 Task: Set "H.264 profile" for "H.264/MPEG-4 Part 10/AVC encoder (x264)" to high422.
Action: Mouse moved to (106, 17)
Screenshot: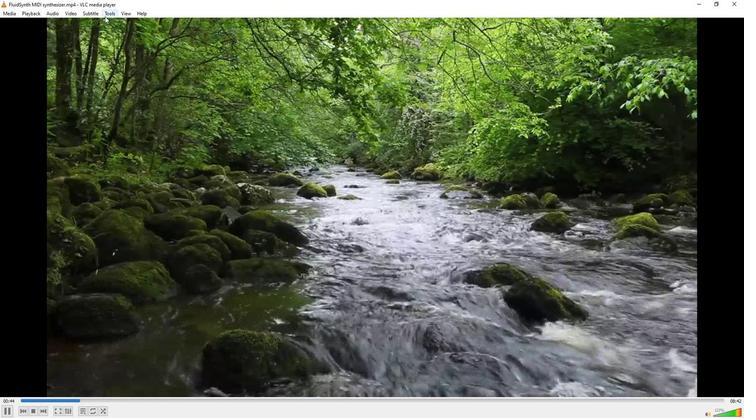 
Action: Mouse pressed left at (106, 17)
Screenshot: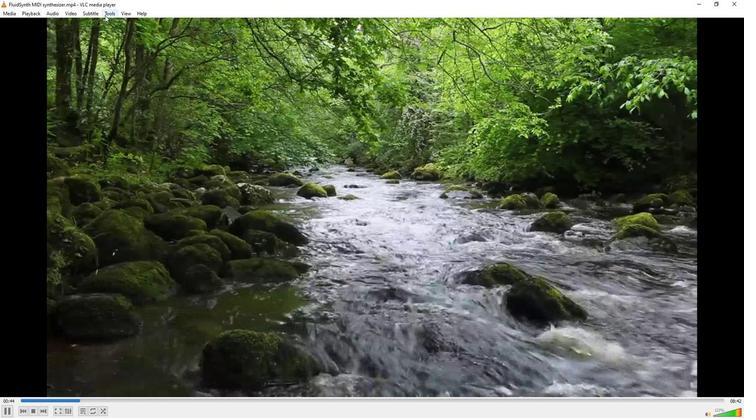 
Action: Mouse moved to (129, 106)
Screenshot: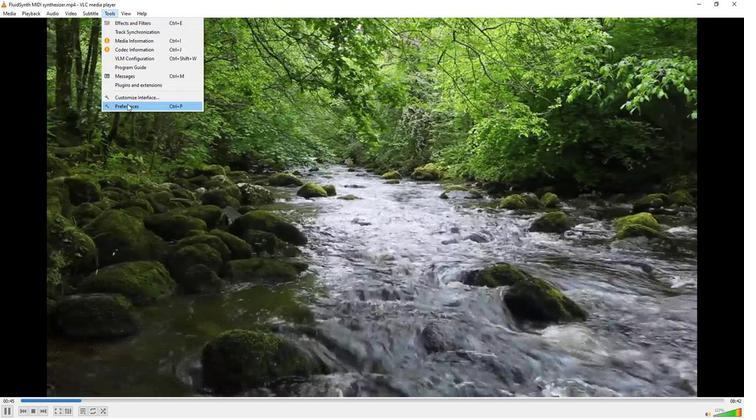 
Action: Mouse pressed left at (129, 106)
Screenshot: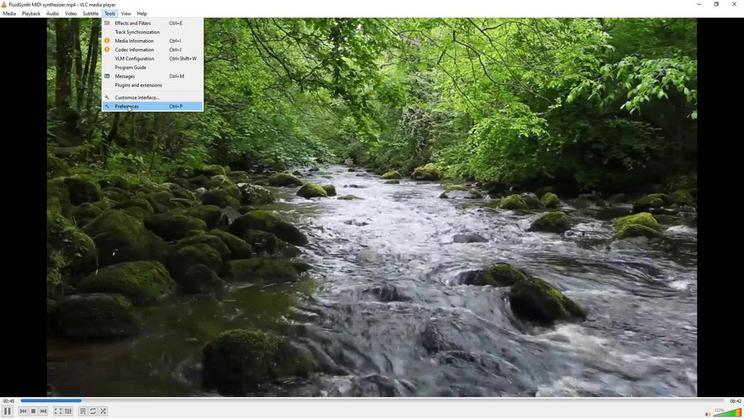 
Action: Mouse moved to (85, 326)
Screenshot: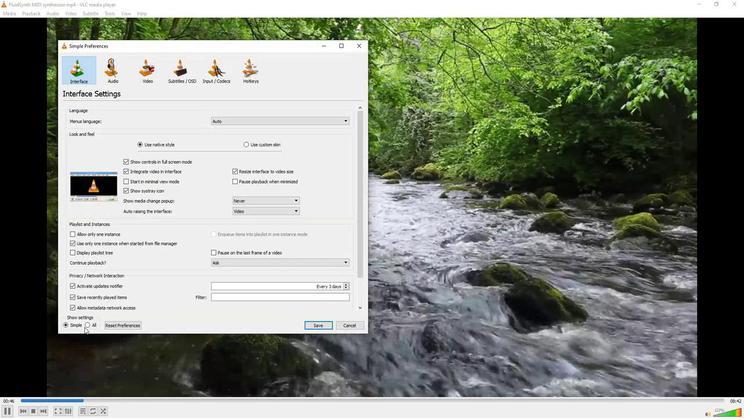 
Action: Mouse pressed left at (85, 326)
Screenshot: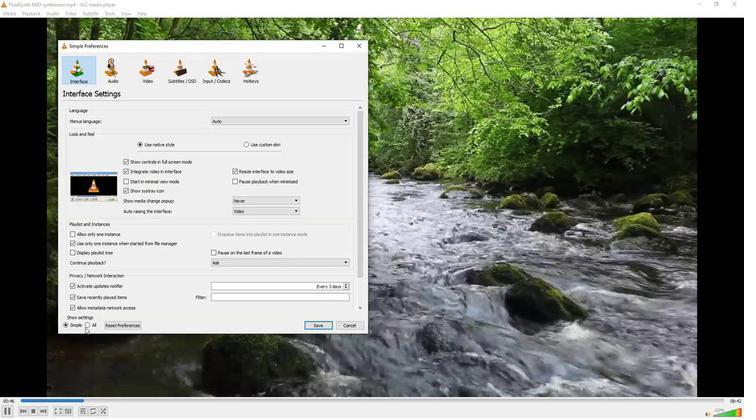 
Action: Mouse moved to (75, 249)
Screenshot: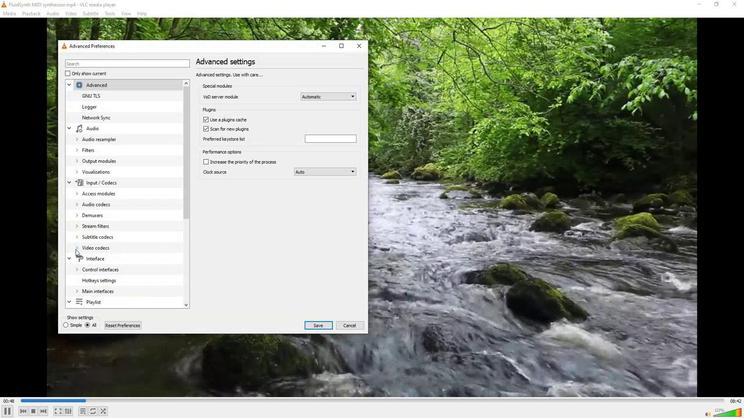 
Action: Mouse pressed left at (75, 249)
Screenshot: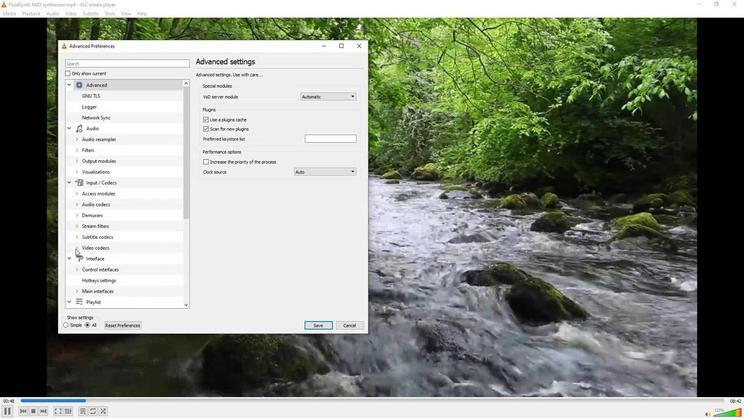 
Action: Mouse moved to (93, 254)
Screenshot: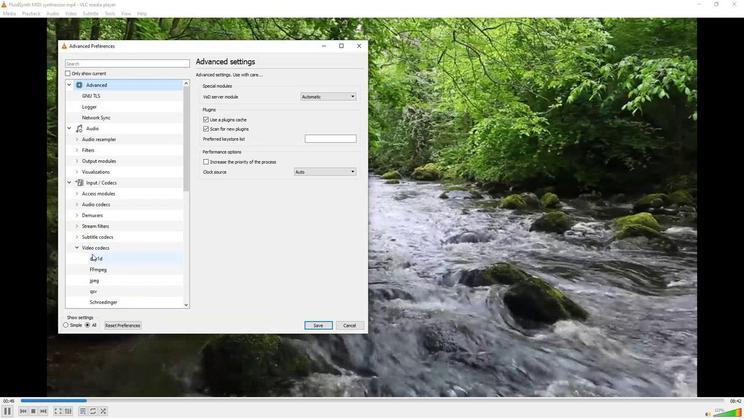 
Action: Mouse scrolled (93, 254) with delta (0, 0)
Screenshot: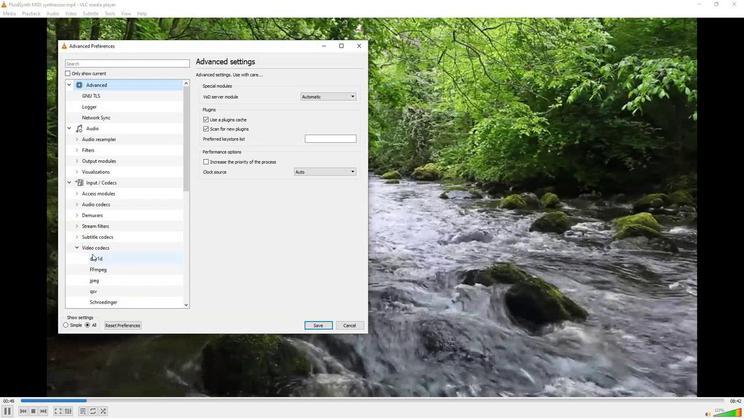 
Action: Mouse moved to (104, 302)
Screenshot: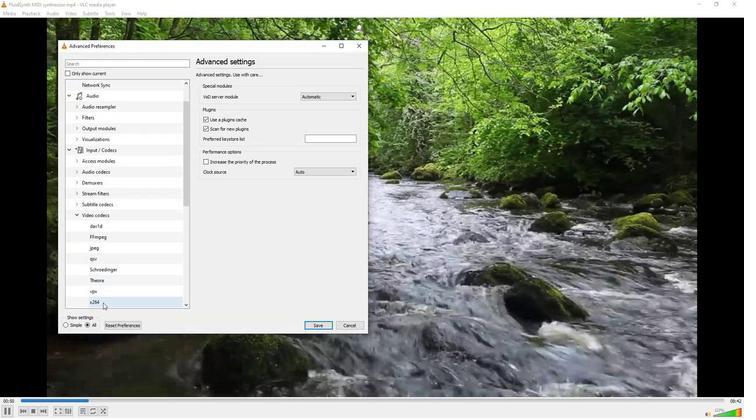 
Action: Mouse pressed left at (104, 302)
Screenshot: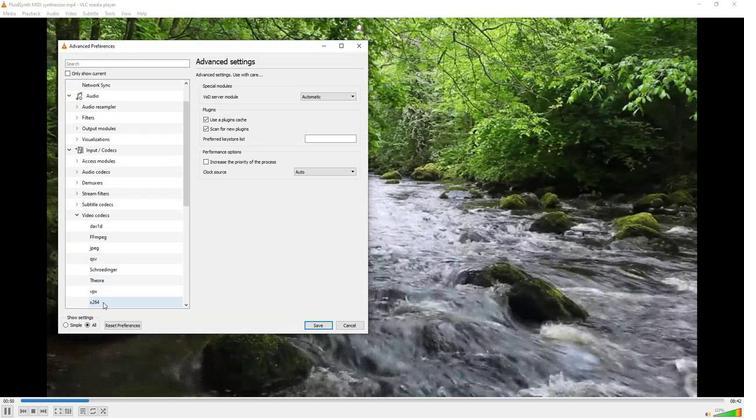 
Action: Mouse moved to (278, 309)
Screenshot: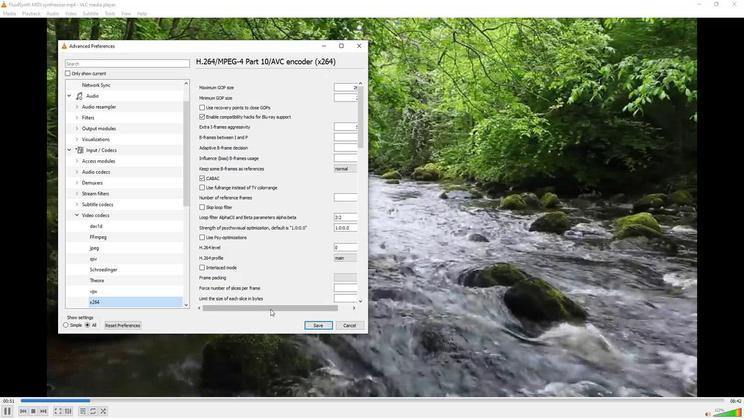 
Action: Mouse pressed left at (278, 309)
Screenshot: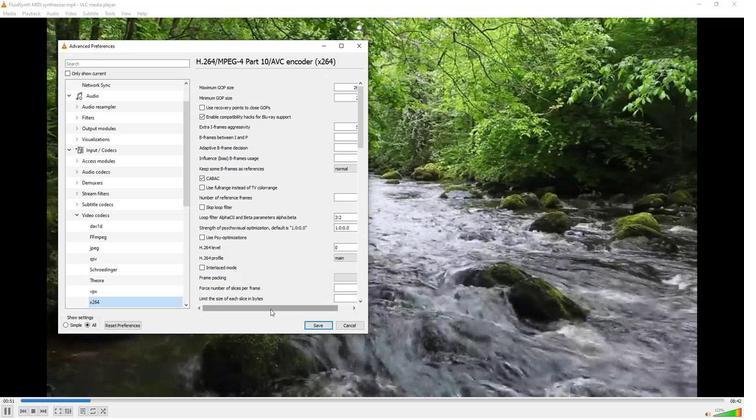 
Action: Mouse moved to (348, 256)
Screenshot: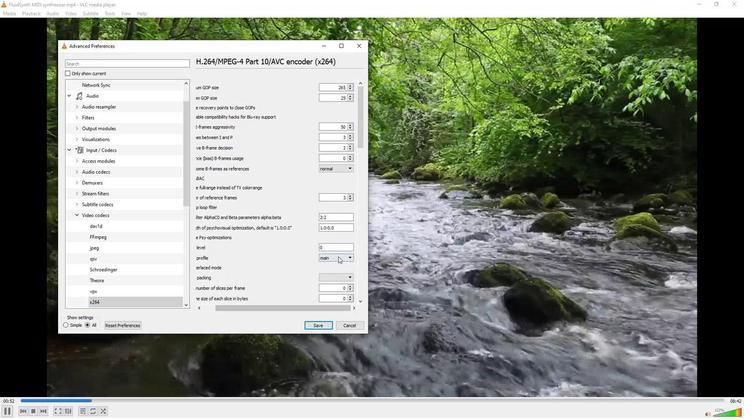 
Action: Mouse pressed left at (348, 256)
Screenshot: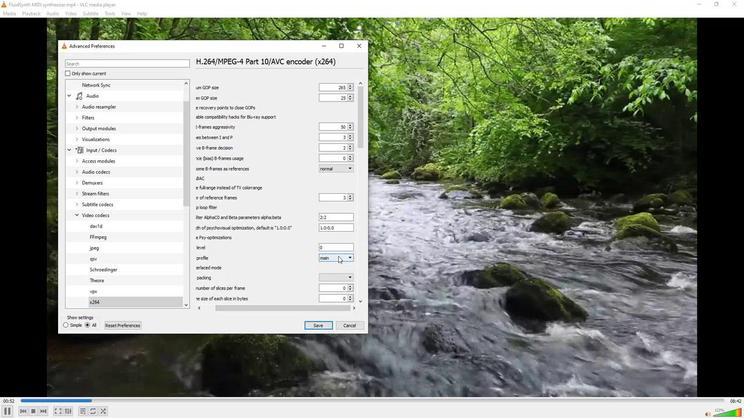 
Action: Mouse moved to (346, 282)
Screenshot: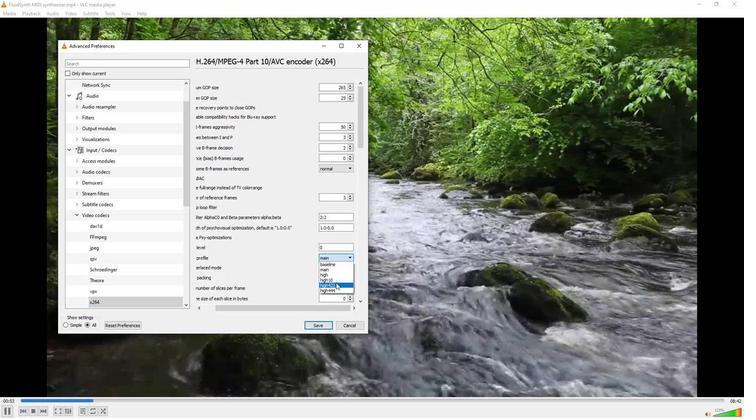 
Action: Mouse pressed left at (346, 282)
Screenshot: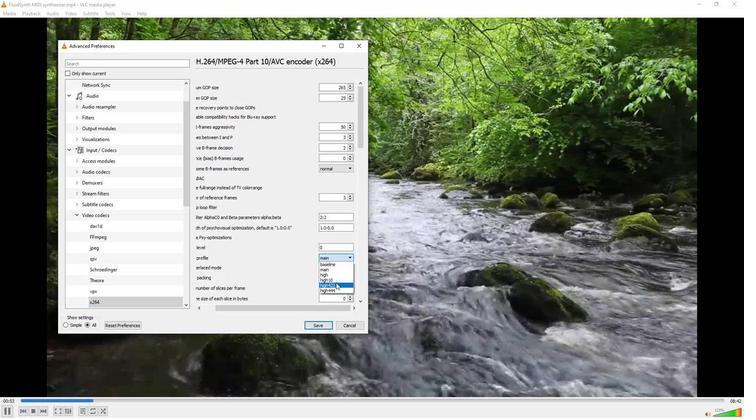 
